 Task: Create a section Flash Forward and in the section, add a milestone Software Asset Management in the project BeaconTech
Action: Mouse moved to (223, 381)
Screenshot: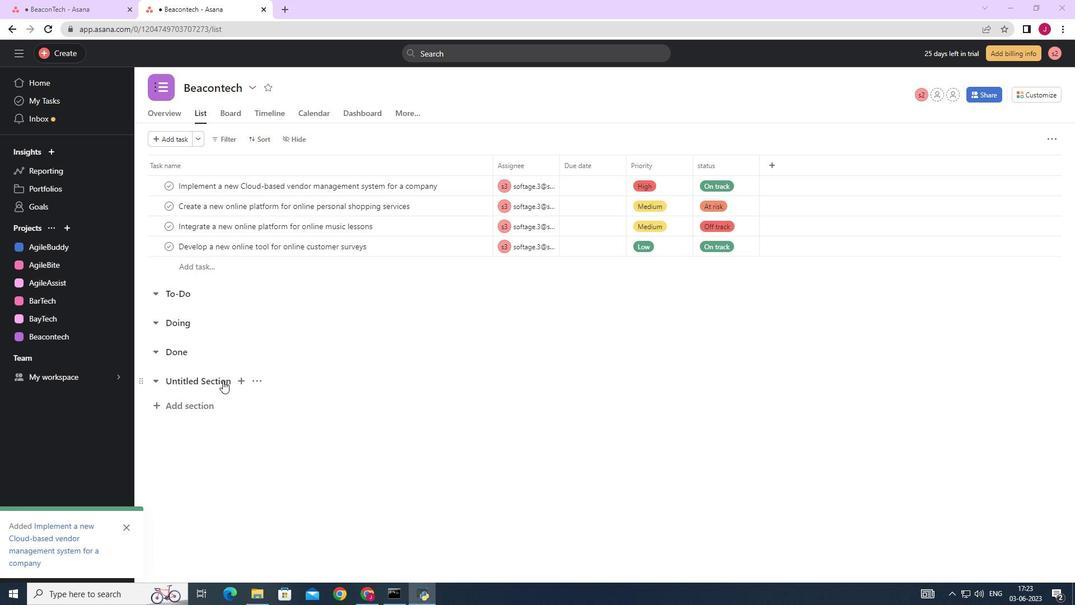 
Action: Mouse pressed left at (223, 381)
Screenshot: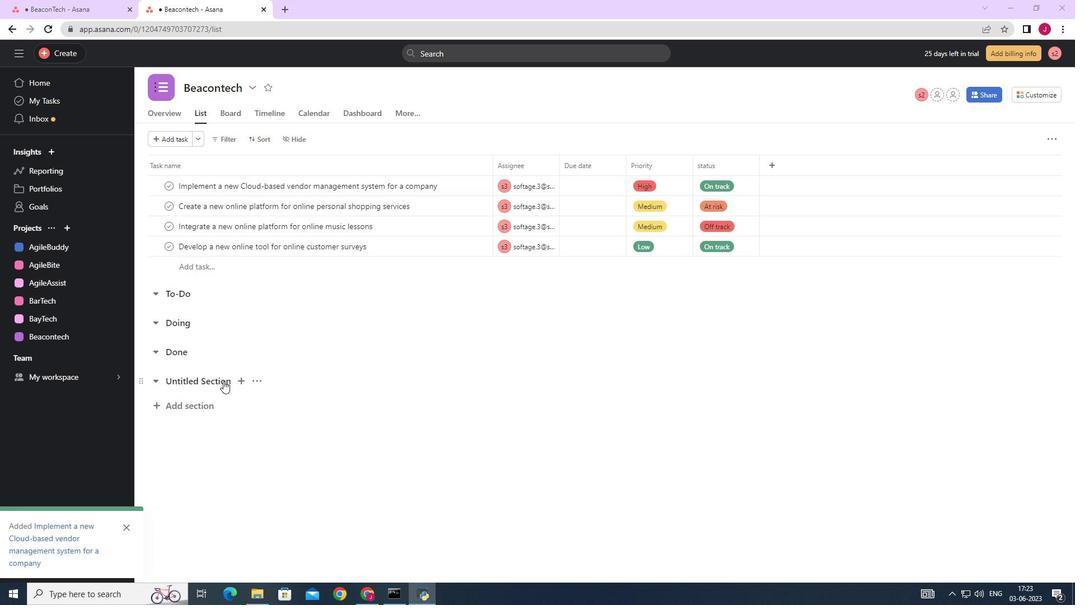 
Action: Mouse moved to (226, 381)
Screenshot: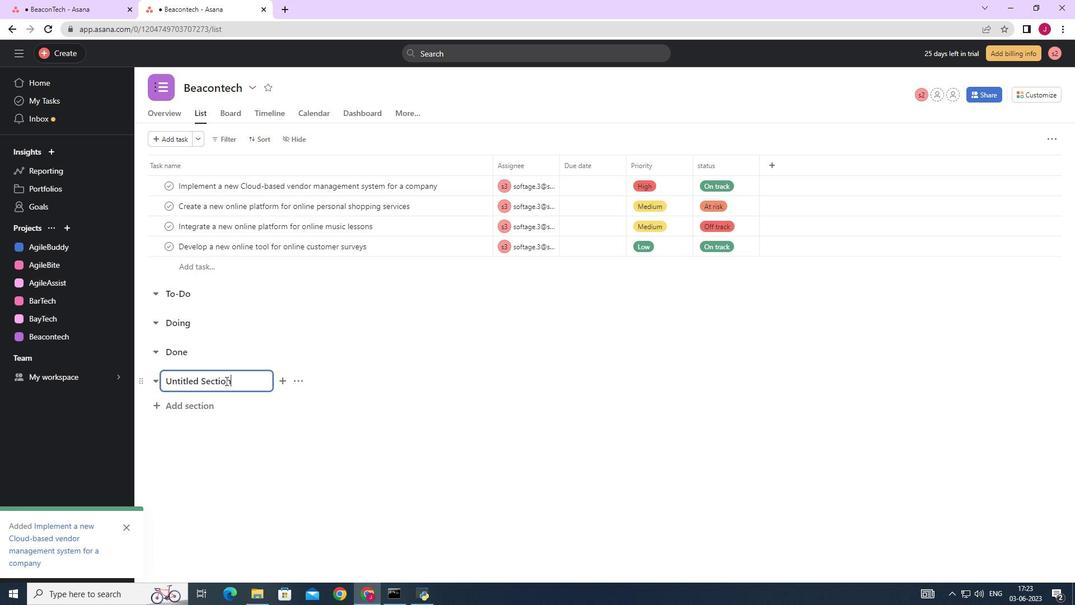 
Action: Key pressed <Key.backspace><Key.backspace><Key.backspace><Key.backspace><Key.backspace><Key.backspace><Key.backspace><Key.backspace><Key.backspace><Key.backspace><Key.backspace><Key.backspace><Key.backspace><Key.backspace><Key.backspace><Key.backspace><Key.backspace><Key.backspace><Key.caps_lock>F<Key.caps_lock>lash<Key.space><Key.caps_lock>F<Key.caps_lock>orward<Key.enter><Key.caps_lock>S<Key.caps_lock>oftware<Key.space><Key.caps_lock>A<Key.caps_lock>sset<Key.space><Key.caps_lock>M<Key.caps_lock>anagement
Screenshot: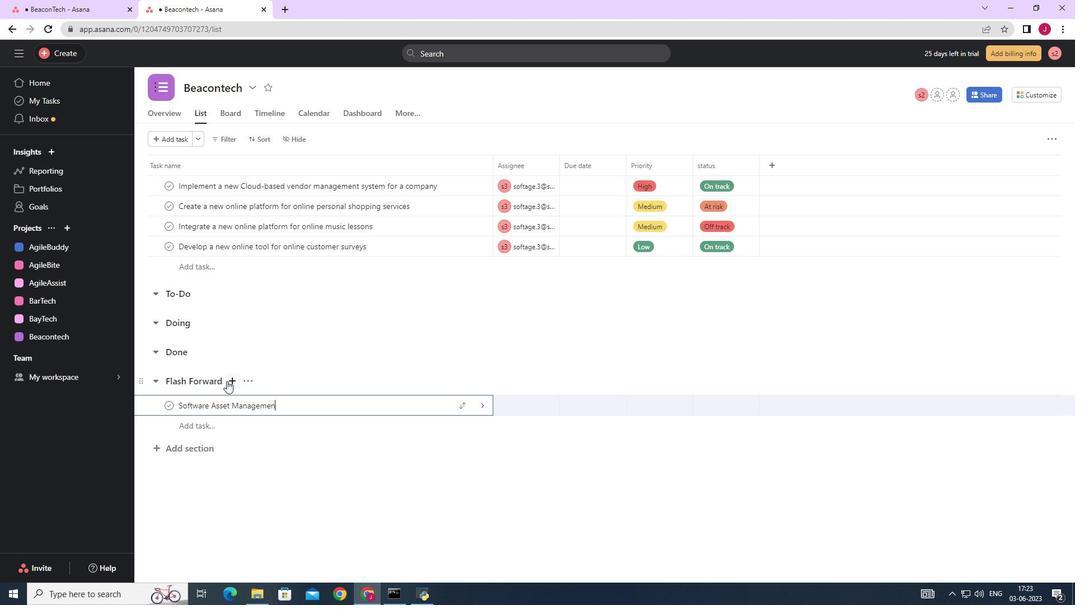 
Action: Mouse moved to (492, 406)
Screenshot: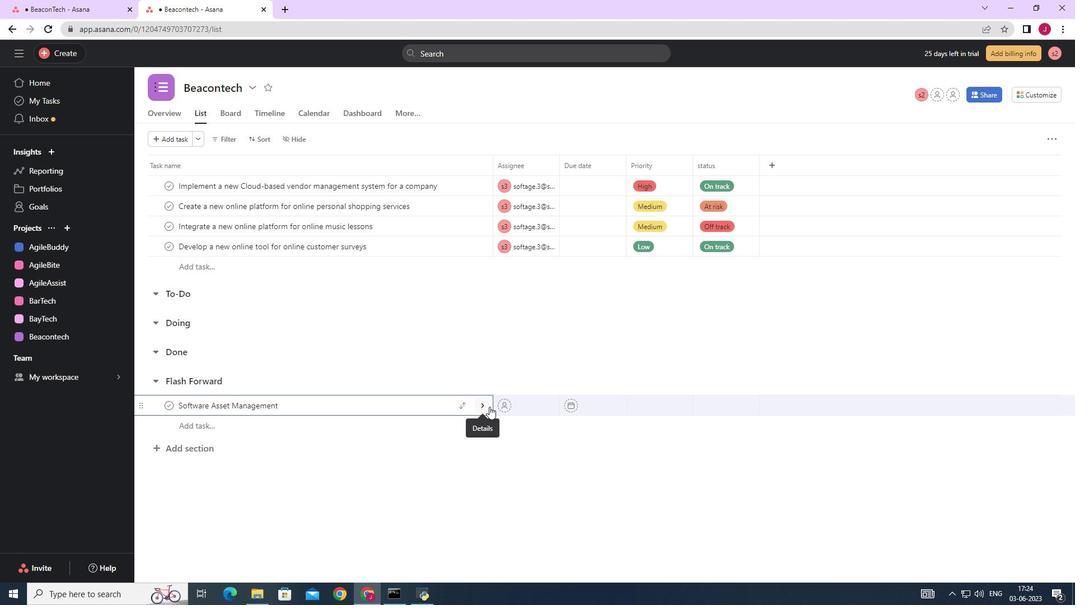 
Action: Mouse pressed left at (492, 406)
Screenshot: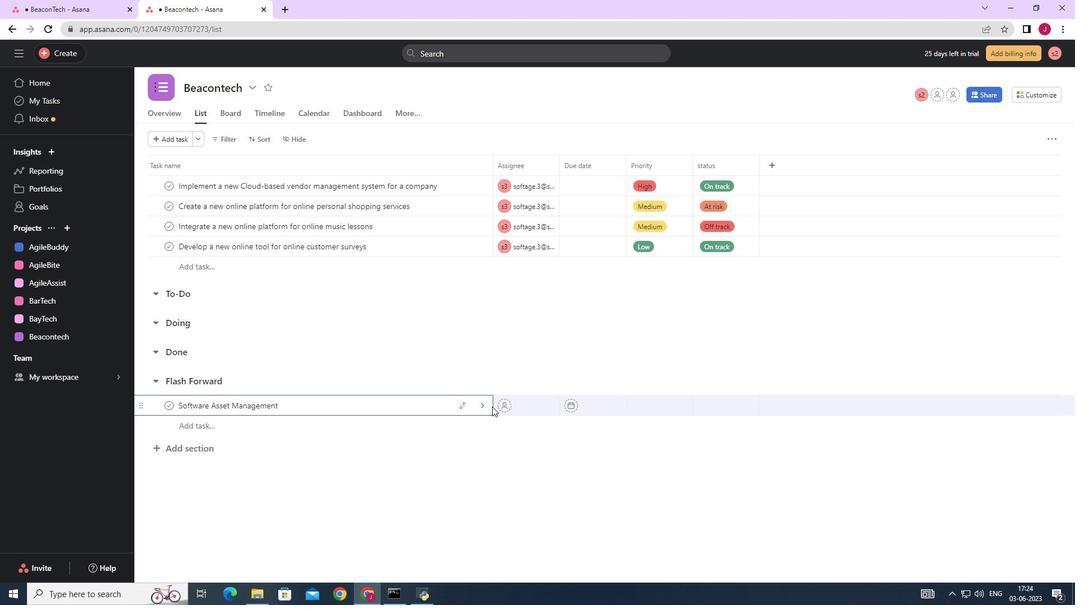 
Action: Mouse moved to (480, 408)
Screenshot: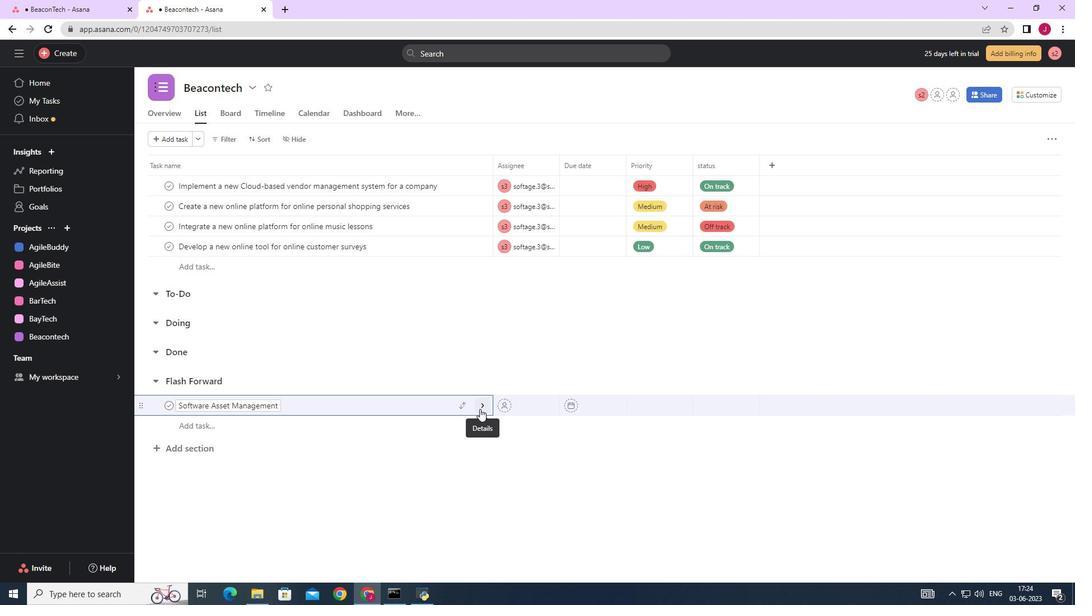 
Action: Mouse pressed left at (480, 408)
Screenshot: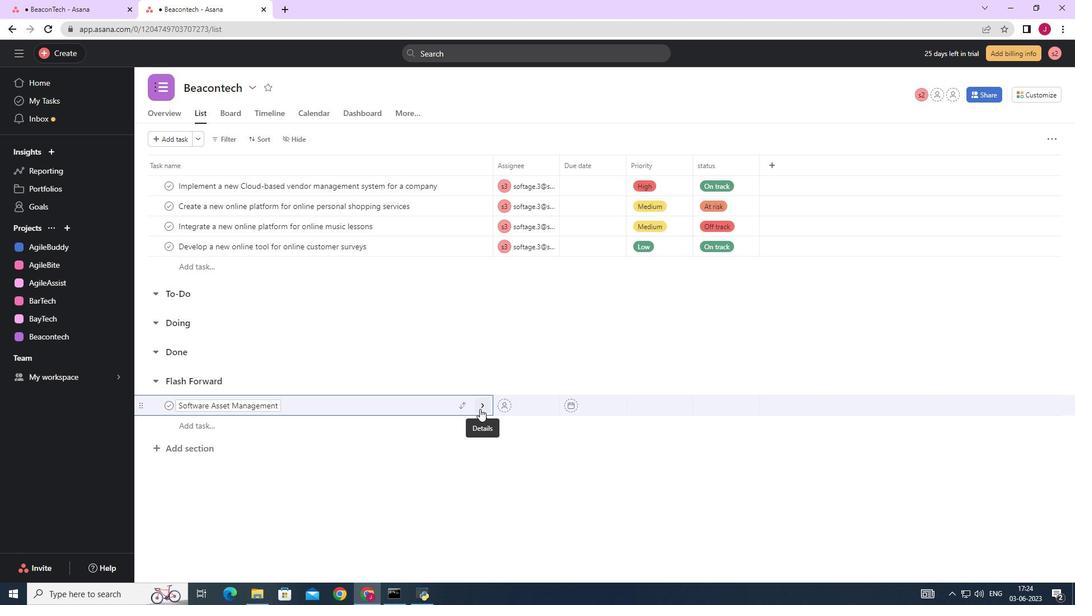 
Action: Mouse moved to (1035, 141)
Screenshot: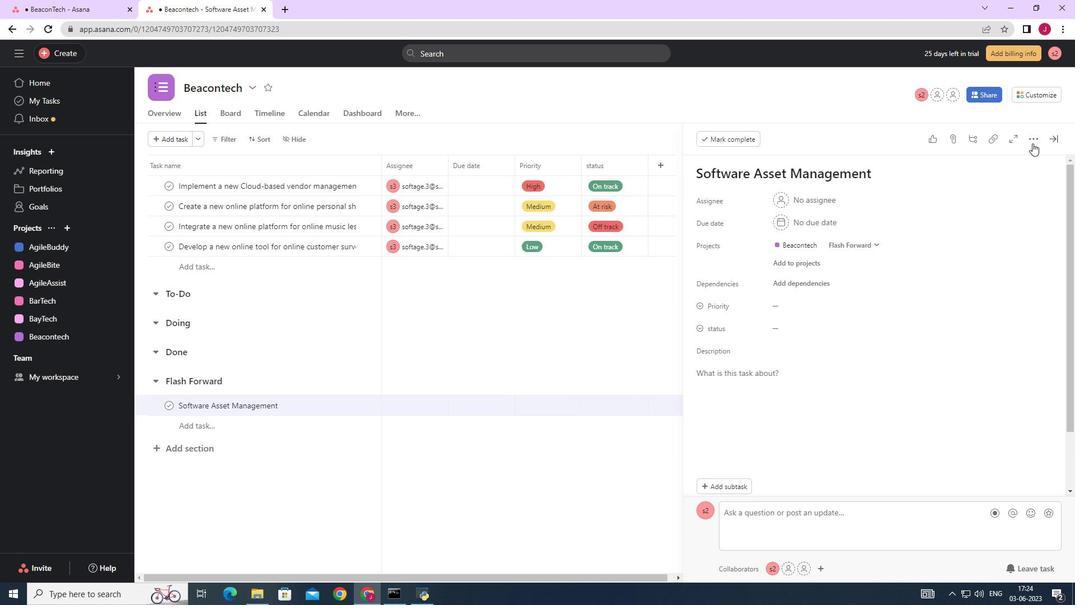 
Action: Mouse pressed left at (1035, 141)
Screenshot: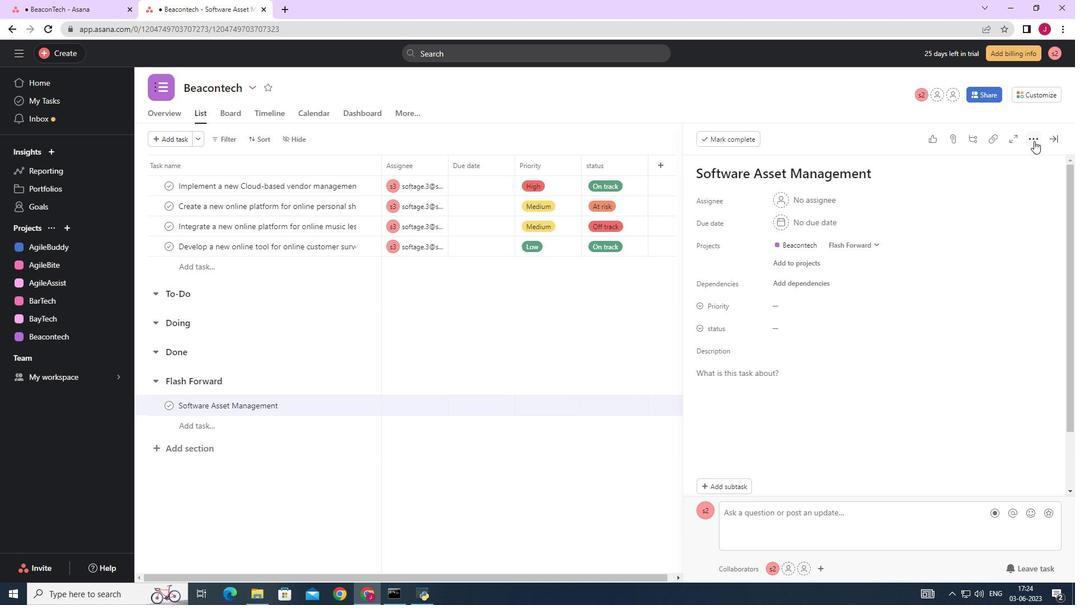 
Action: Mouse moved to (944, 176)
Screenshot: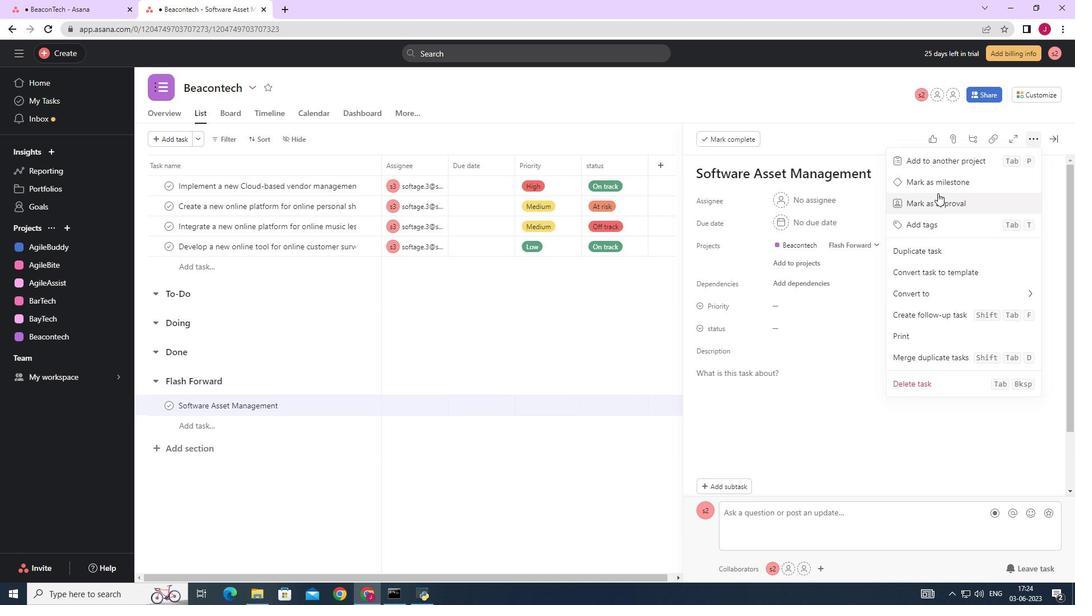 
Action: Mouse pressed left at (944, 176)
Screenshot: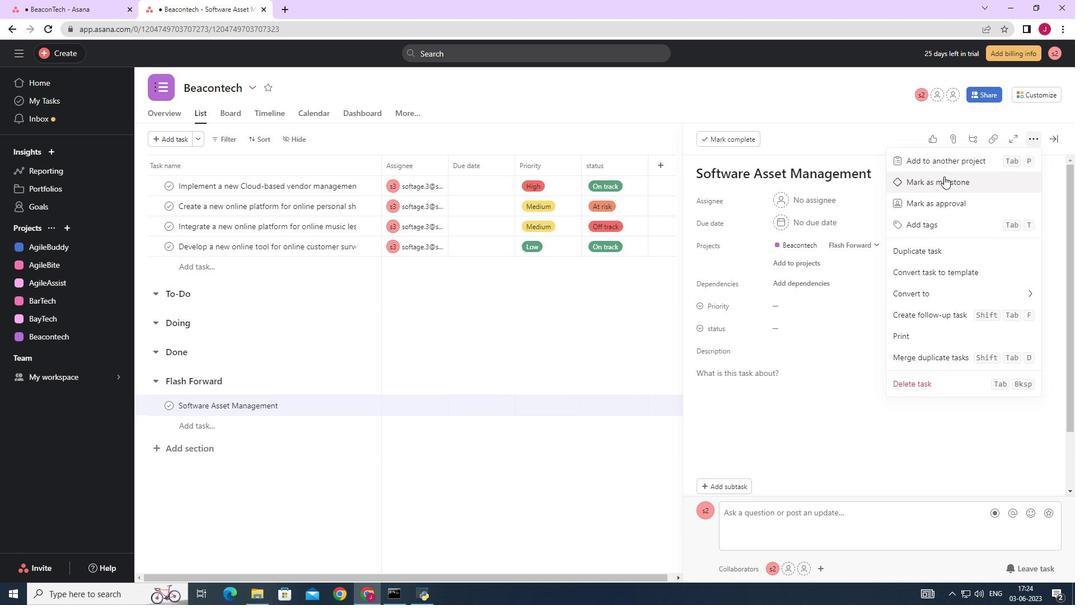 
Action: Mouse moved to (1059, 138)
Screenshot: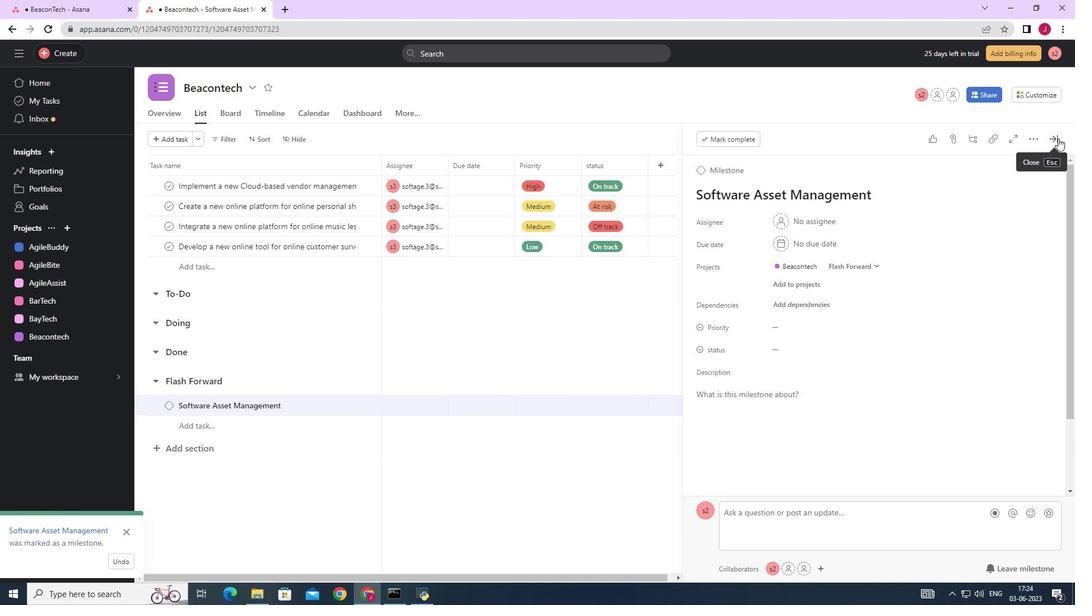
Action: Mouse pressed left at (1059, 138)
Screenshot: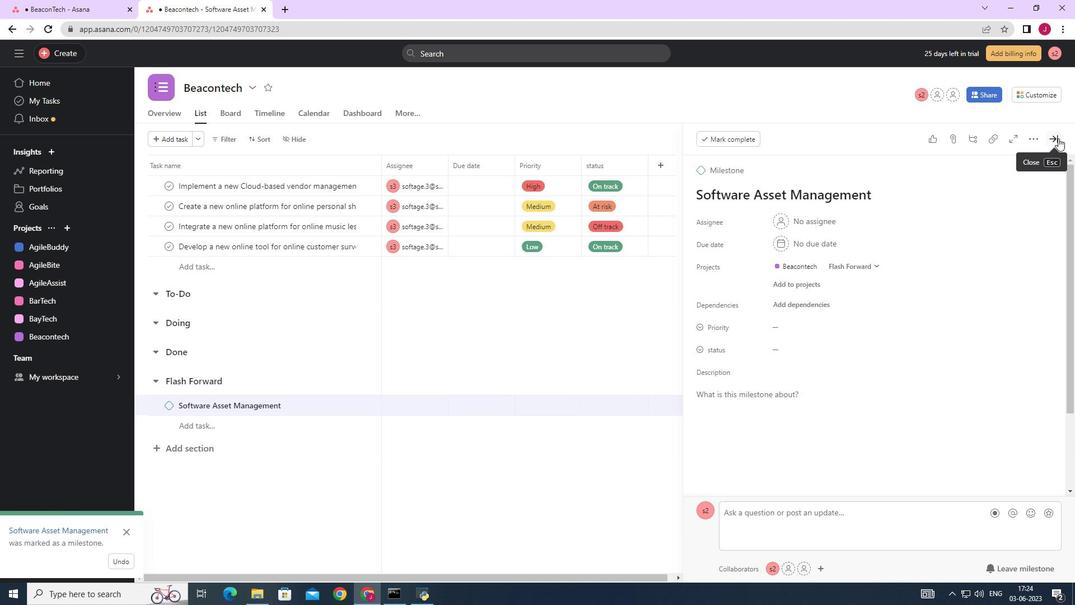 
Action: Mouse moved to (1044, 152)
Screenshot: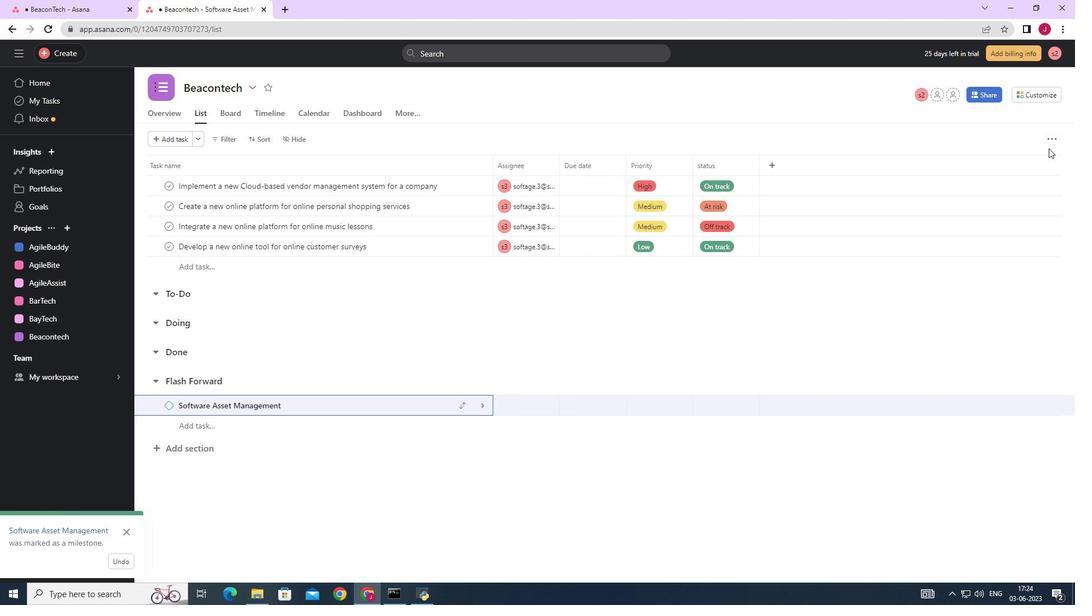 
